 Task: Add the task  Upgrade and migrate company data analytics to a cloud-based solution to the section Database Migration Sprint in the project AmberDrive and add a Due Date to the respective task as 2023/07/05
Action: Mouse moved to (745, 502)
Screenshot: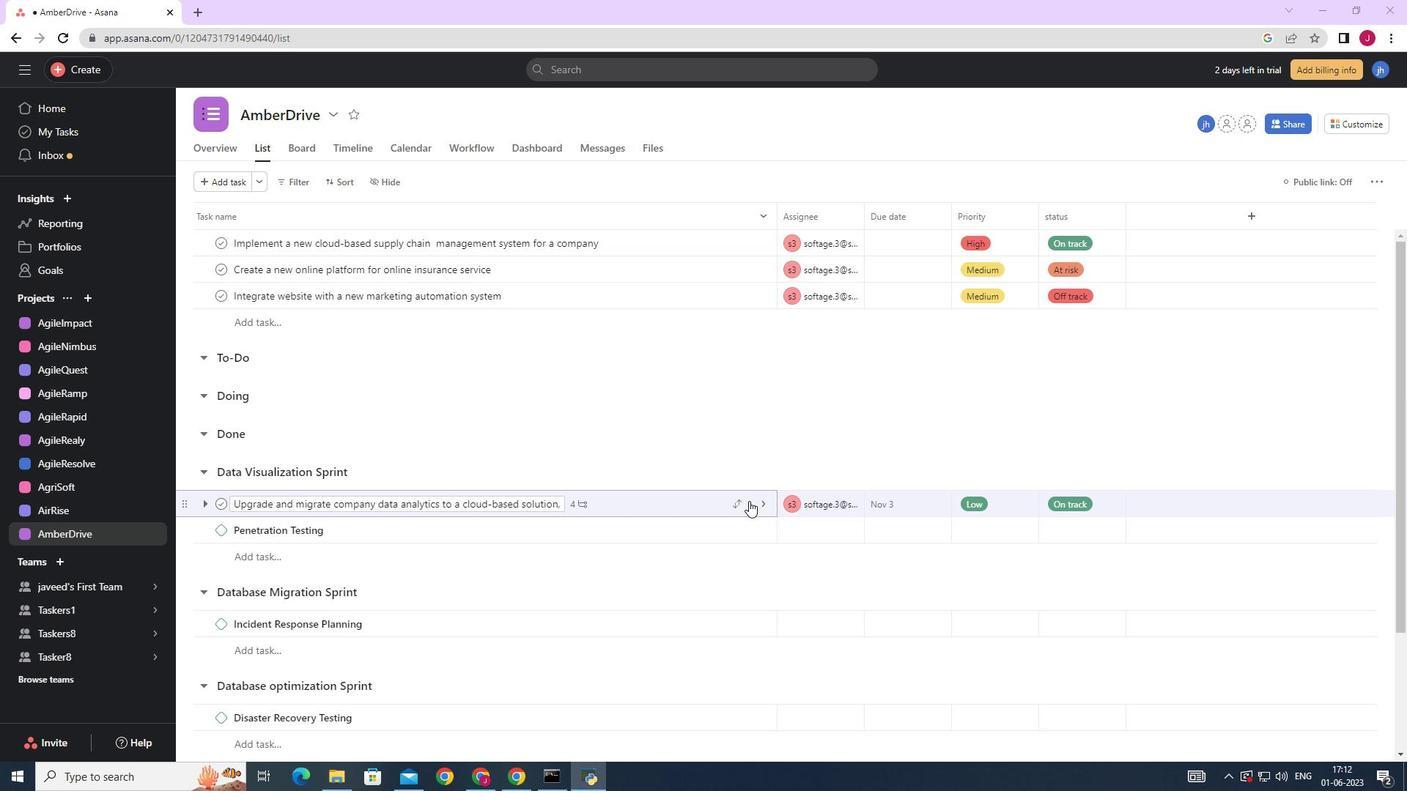 
Action: Mouse pressed left at (745, 502)
Screenshot: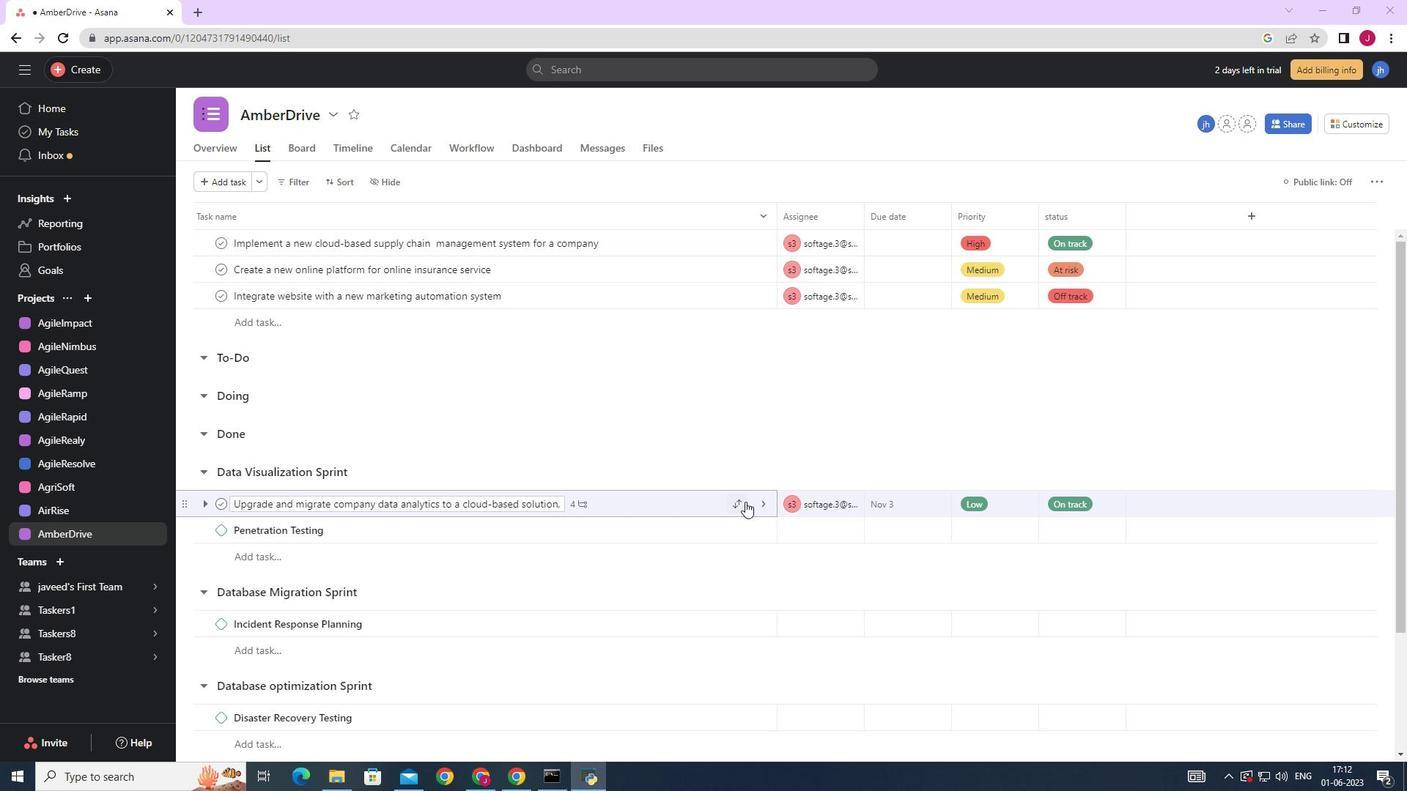 
Action: Mouse moved to (682, 385)
Screenshot: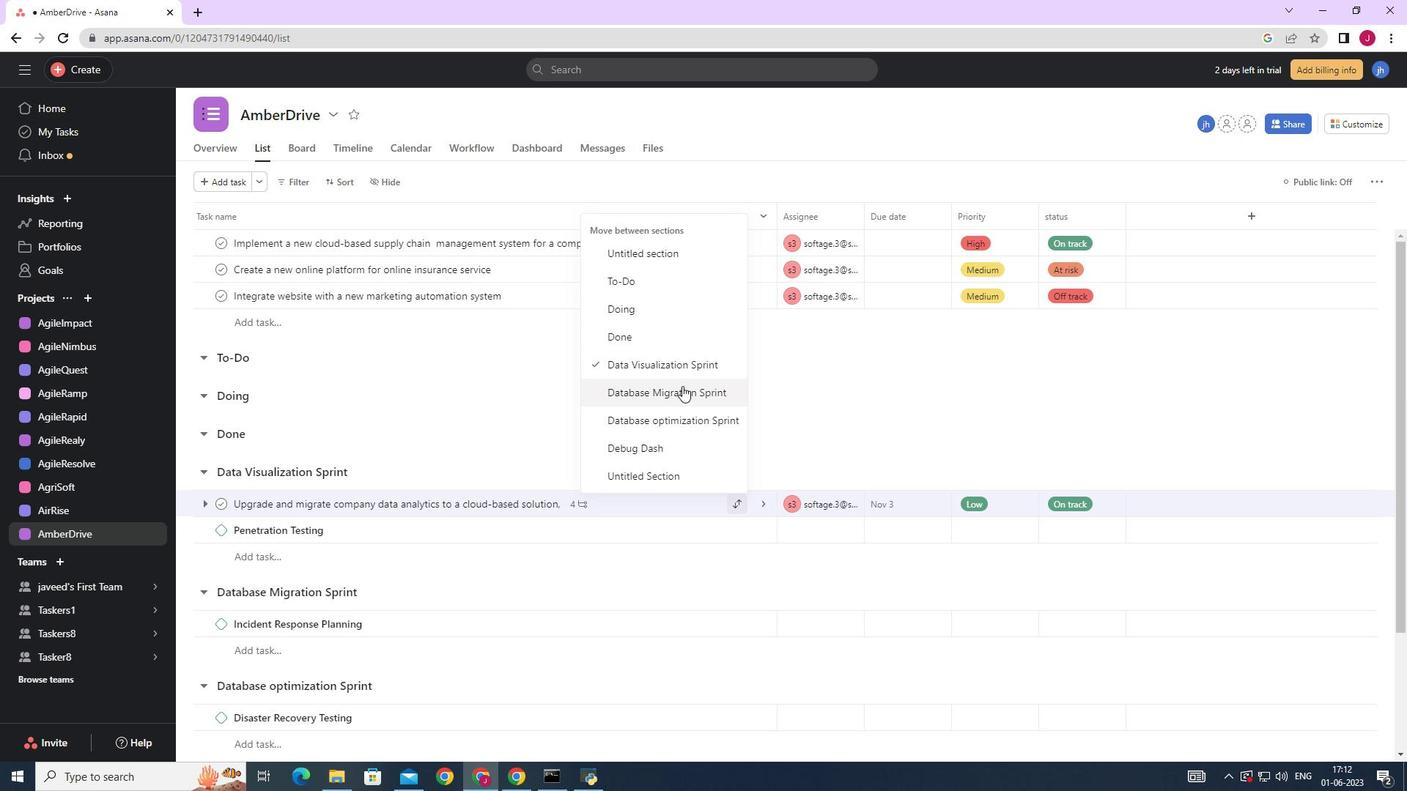 
Action: Mouse pressed left at (682, 385)
Screenshot: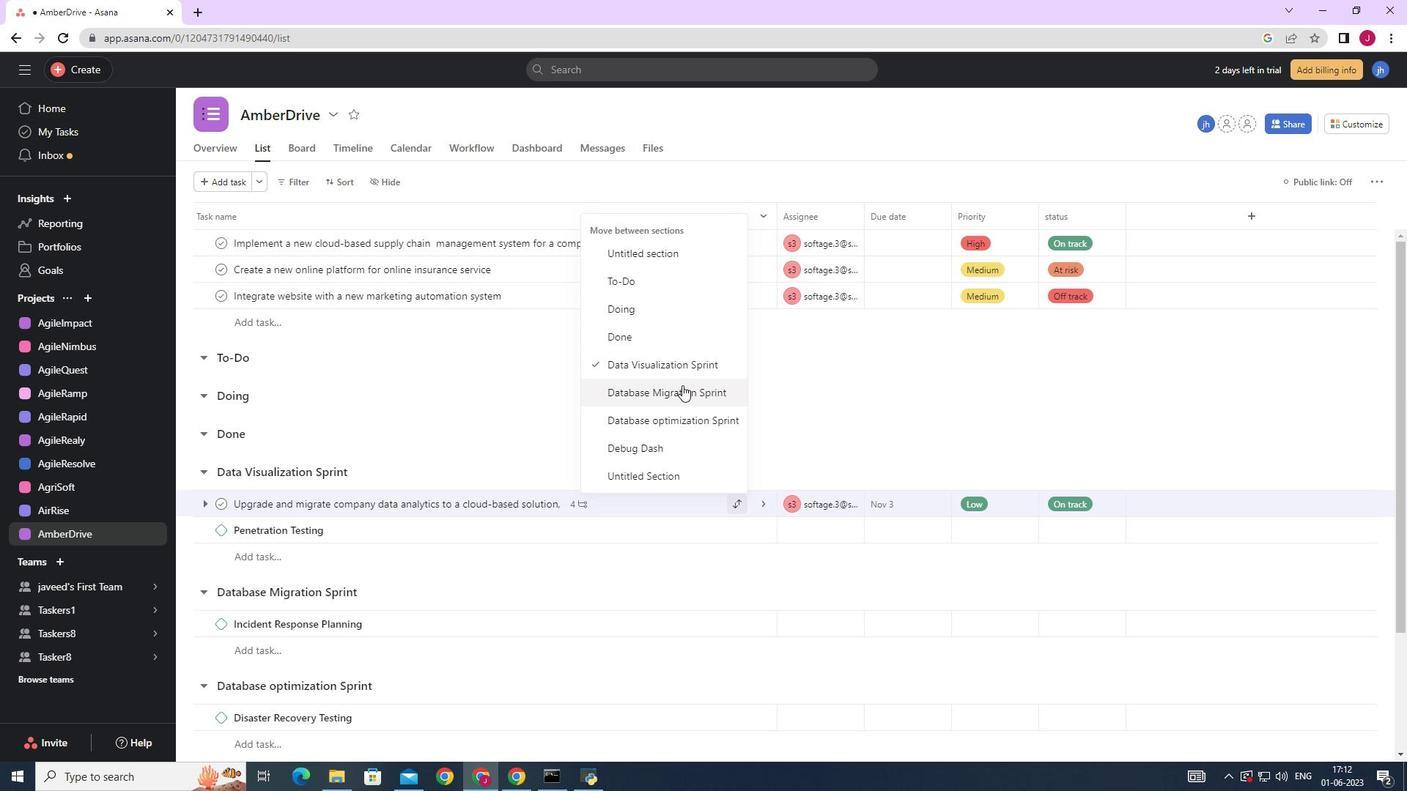 
Action: Mouse moved to (939, 600)
Screenshot: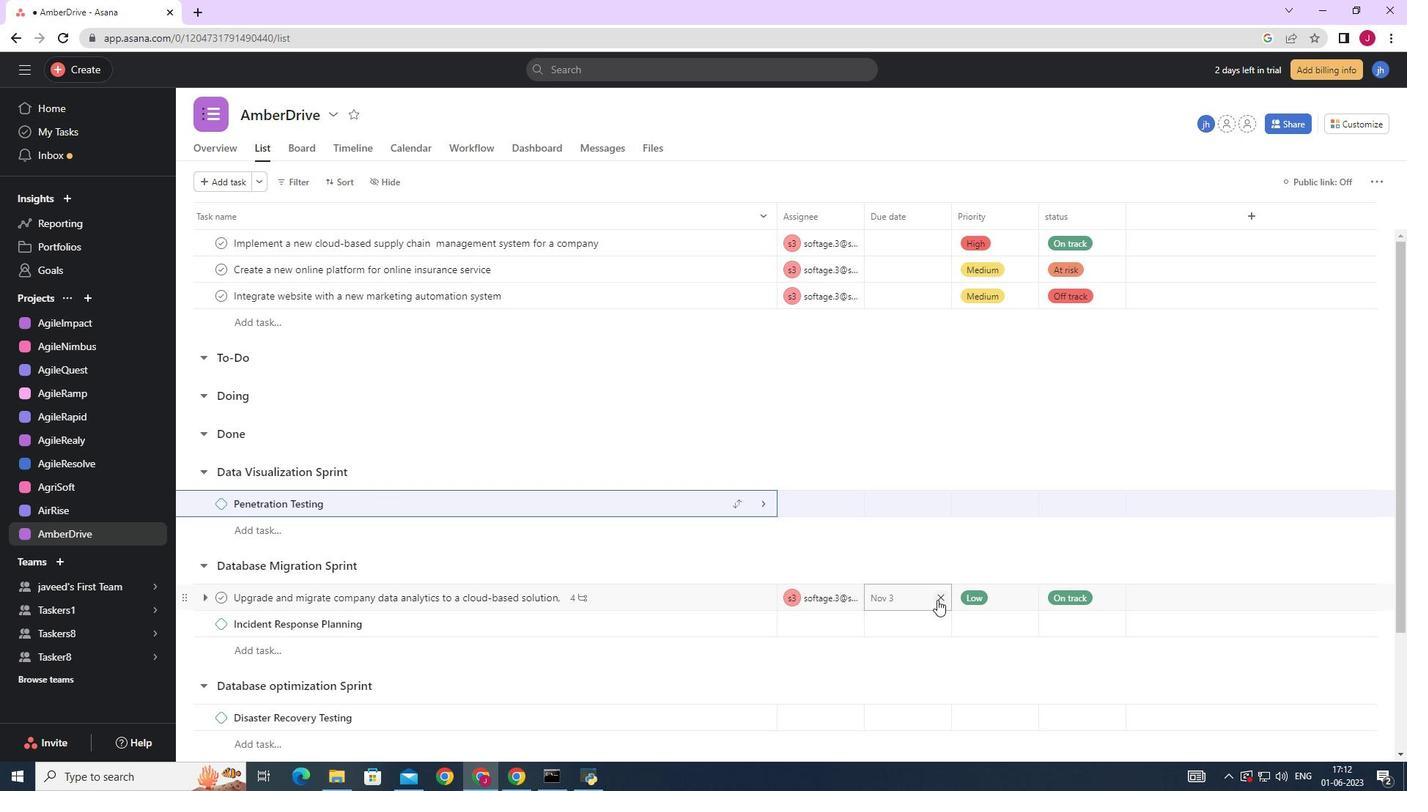 
Action: Mouse pressed left at (939, 600)
Screenshot: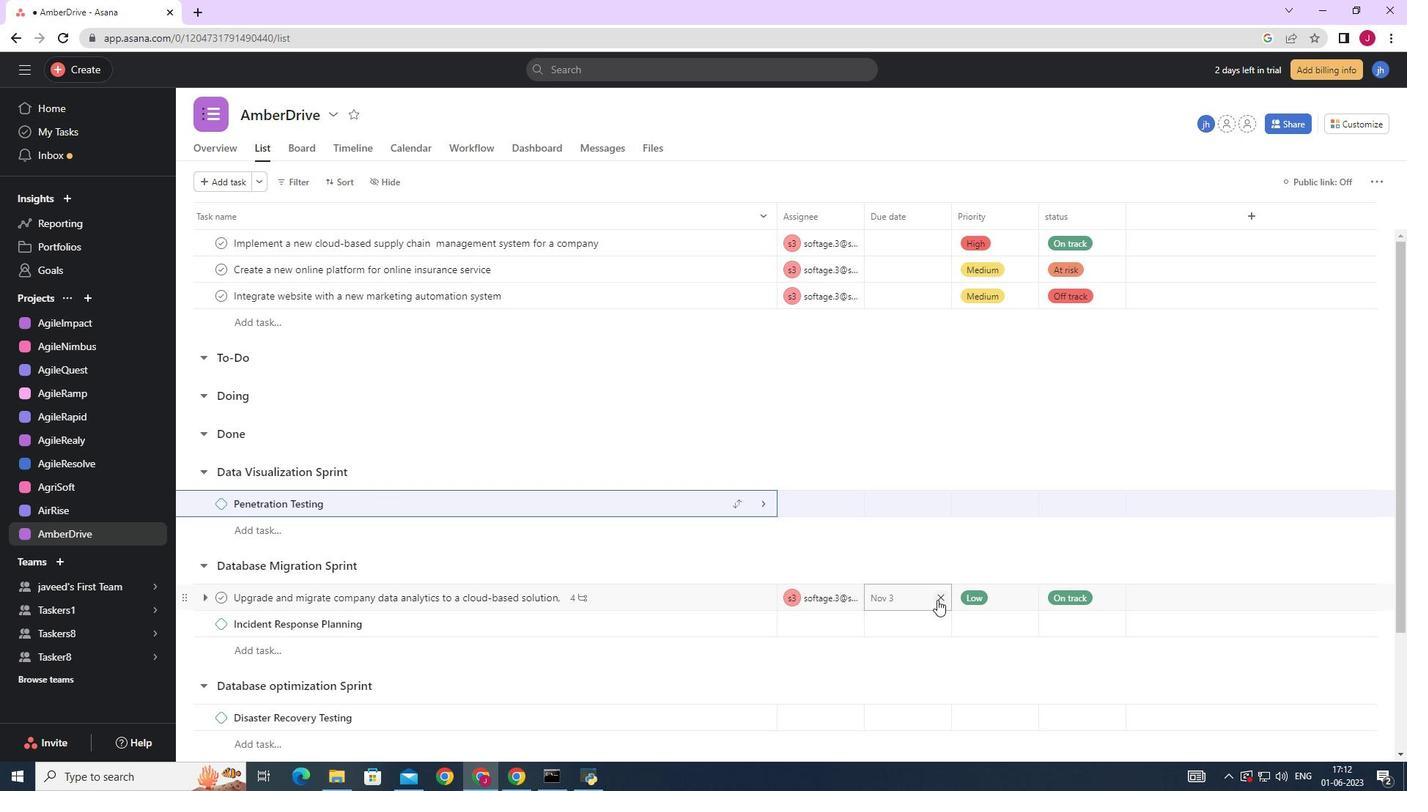 
Action: Mouse moved to (906, 600)
Screenshot: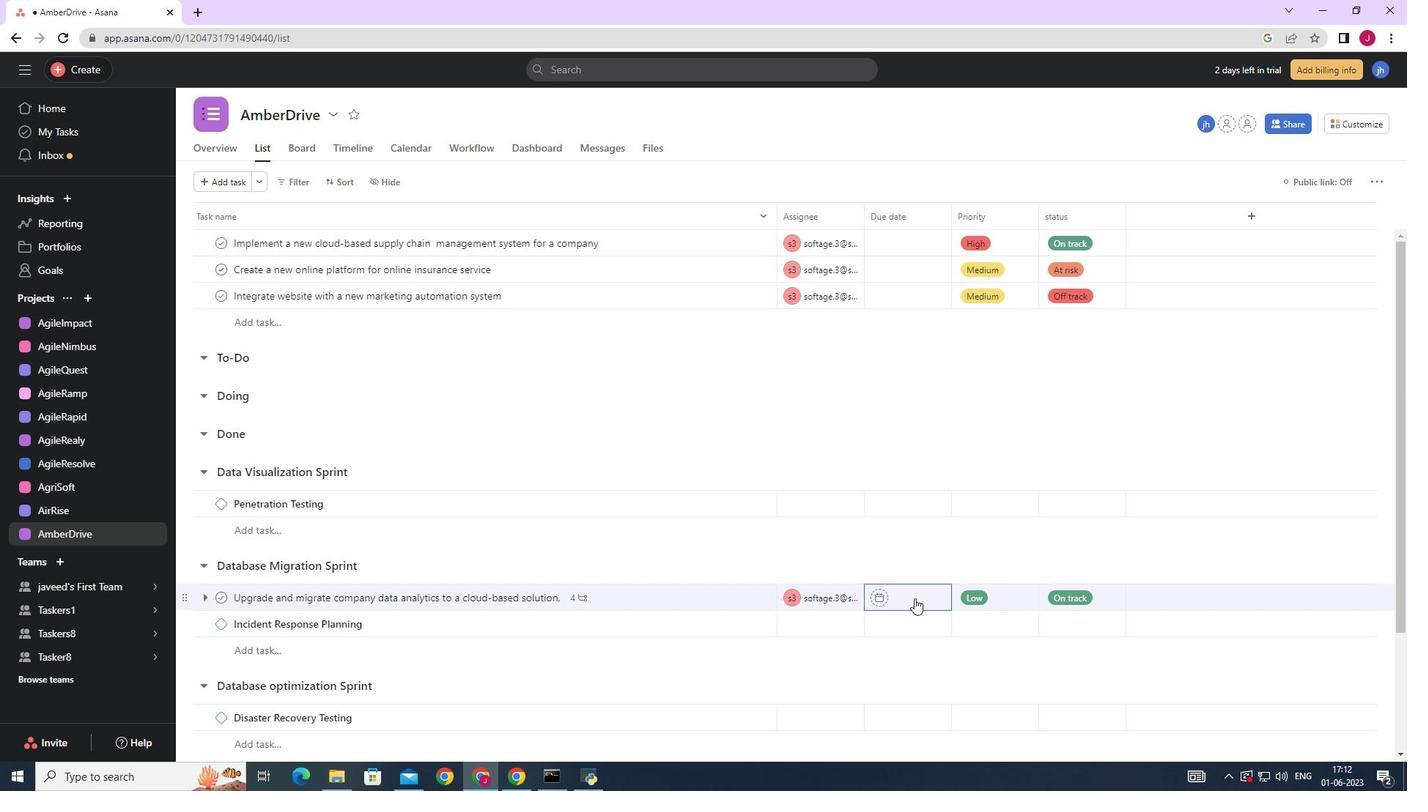 
Action: Mouse pressed left at (906, 600)
Screenshot: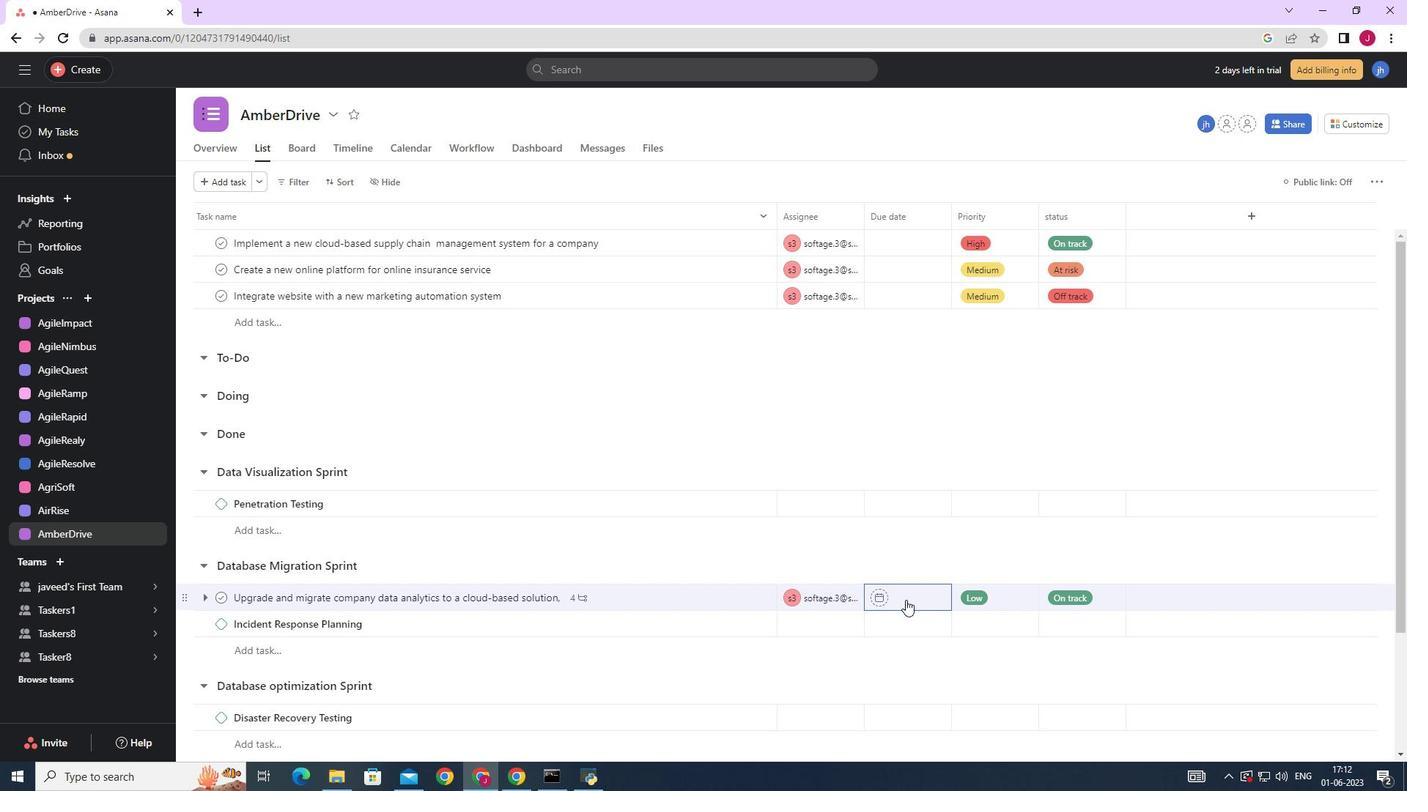 
Action: Mouse moved to (1056, 367)
Screenshot: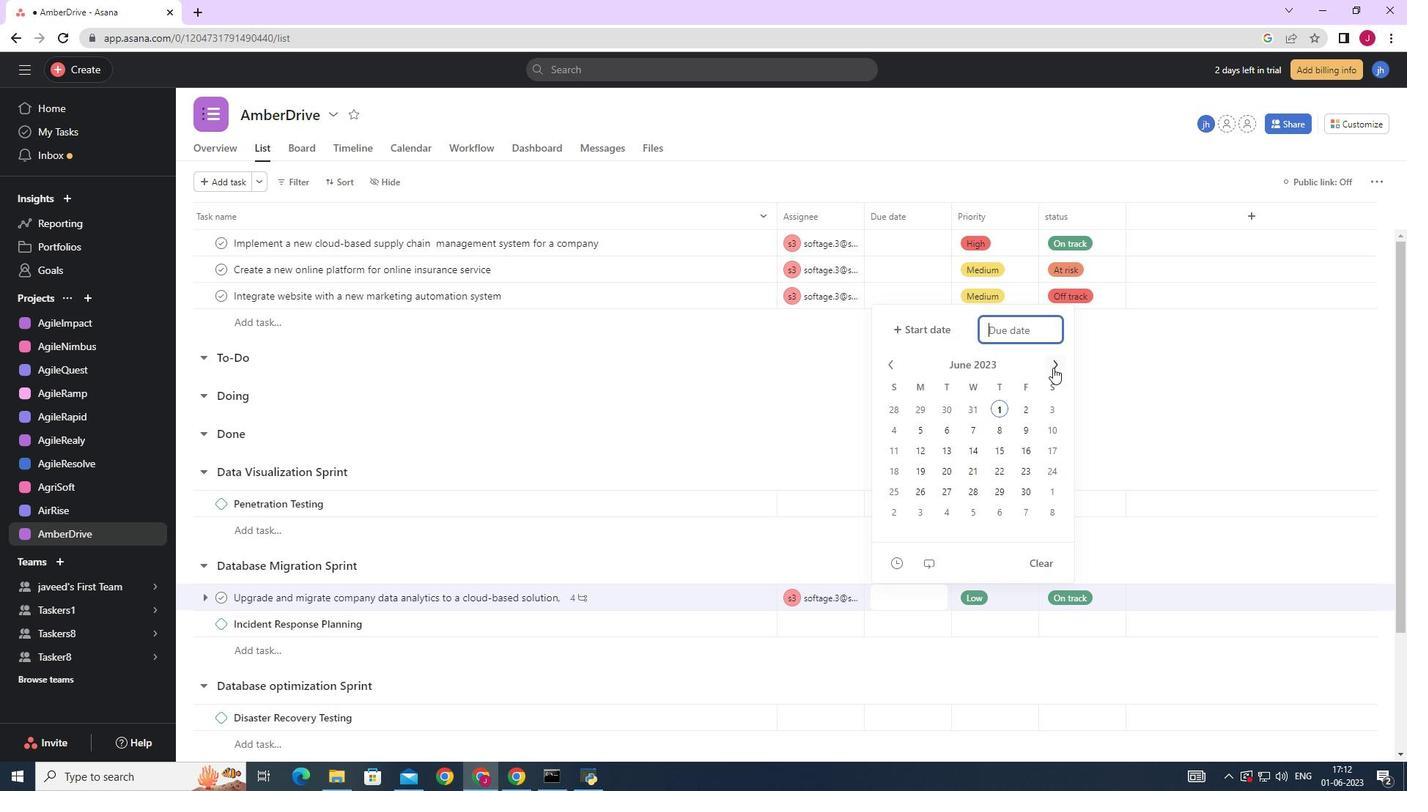 
Action: Mouse pressed left at (1056, 367)
Screenshot: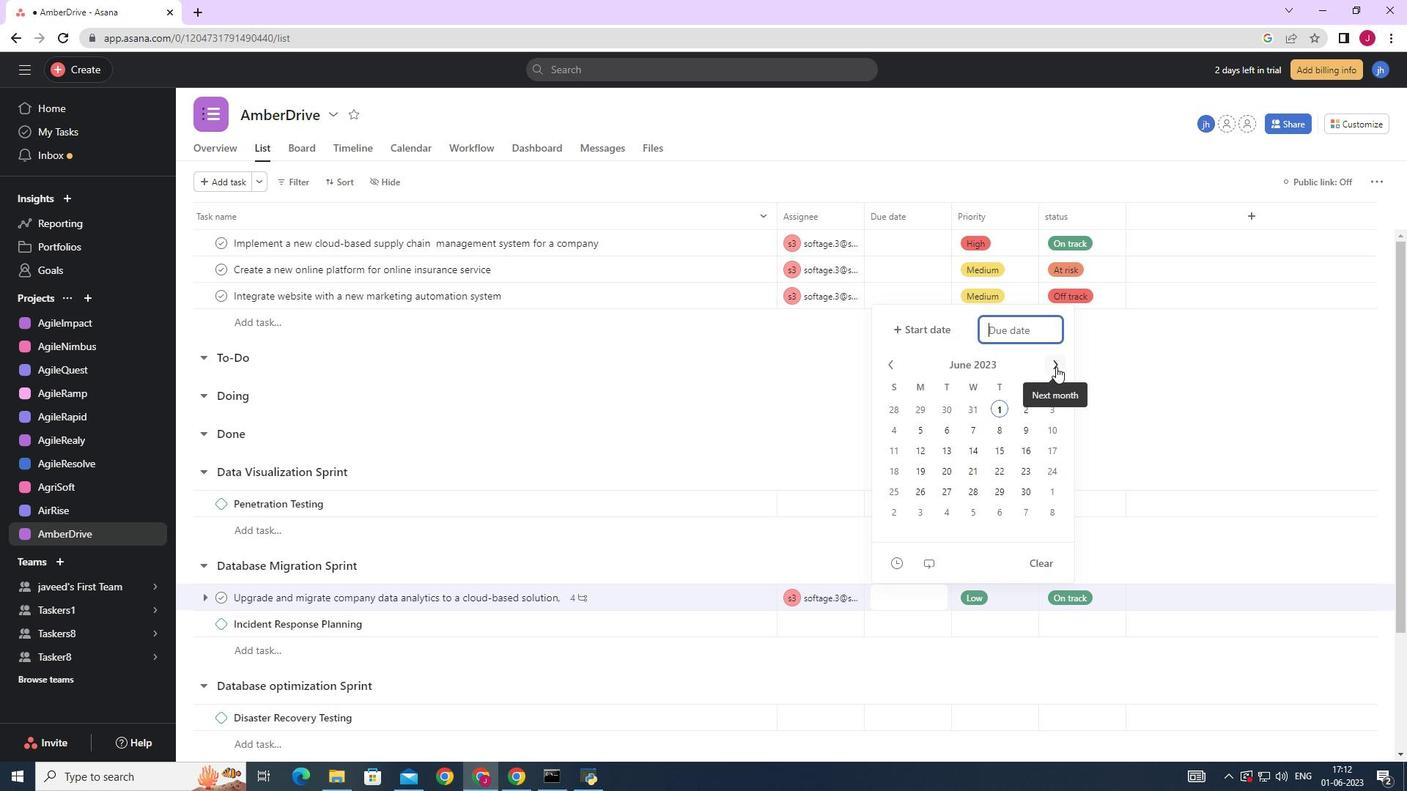 
Action: Mouse pressed left at (1056, 367)
Screenshot: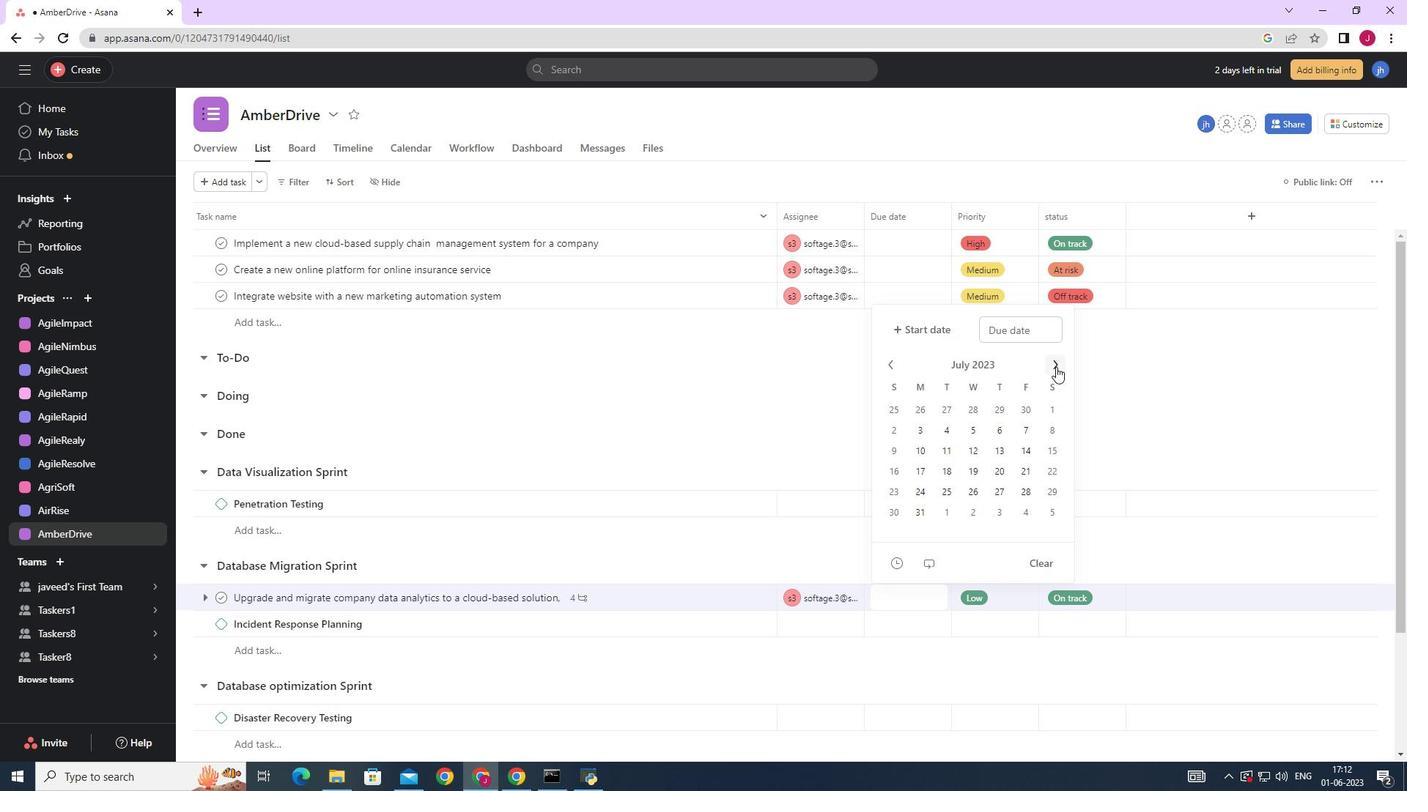
Action: Mouse pressed left at (1056, 367)
Screenshot: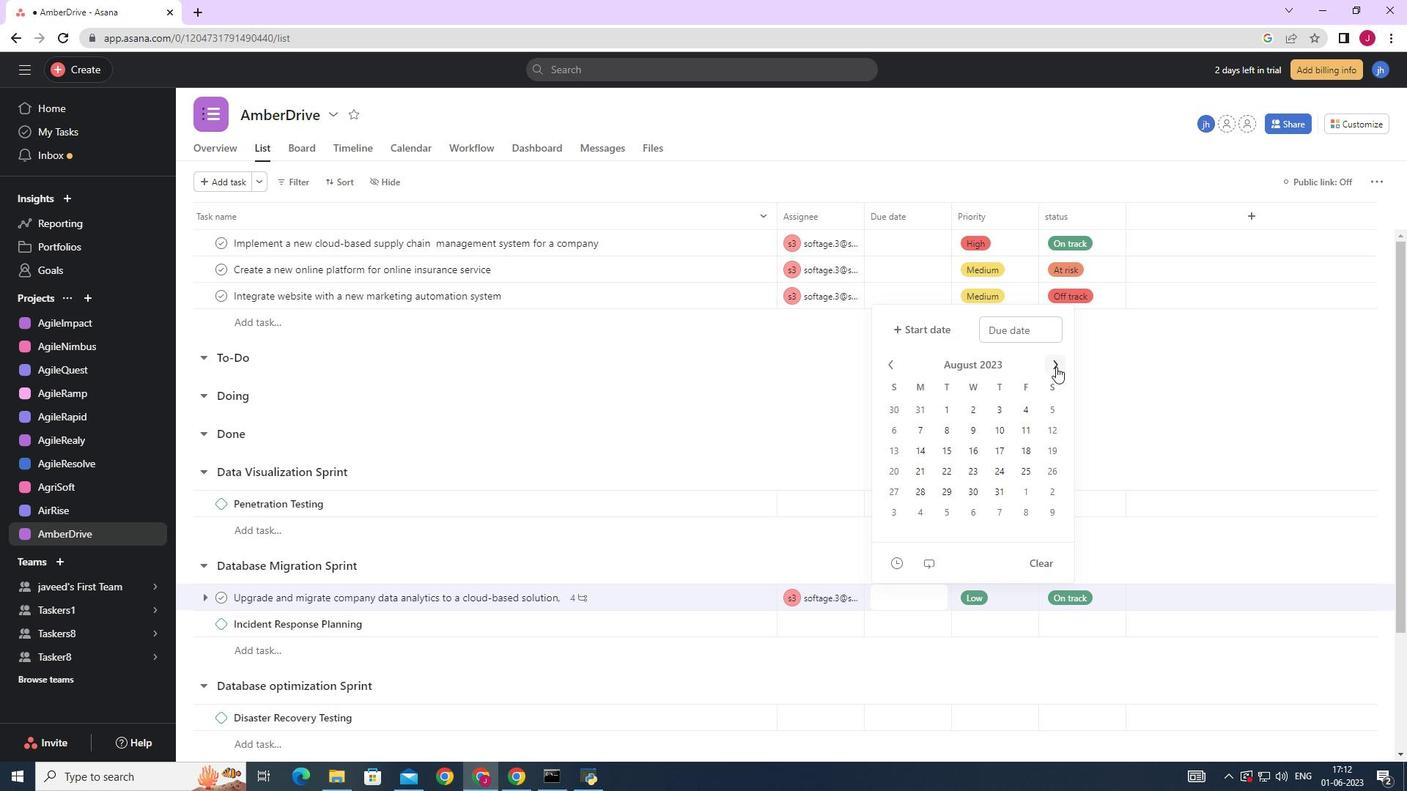 
Action: Mouse pressed left at (1056, 367)
Screenshot: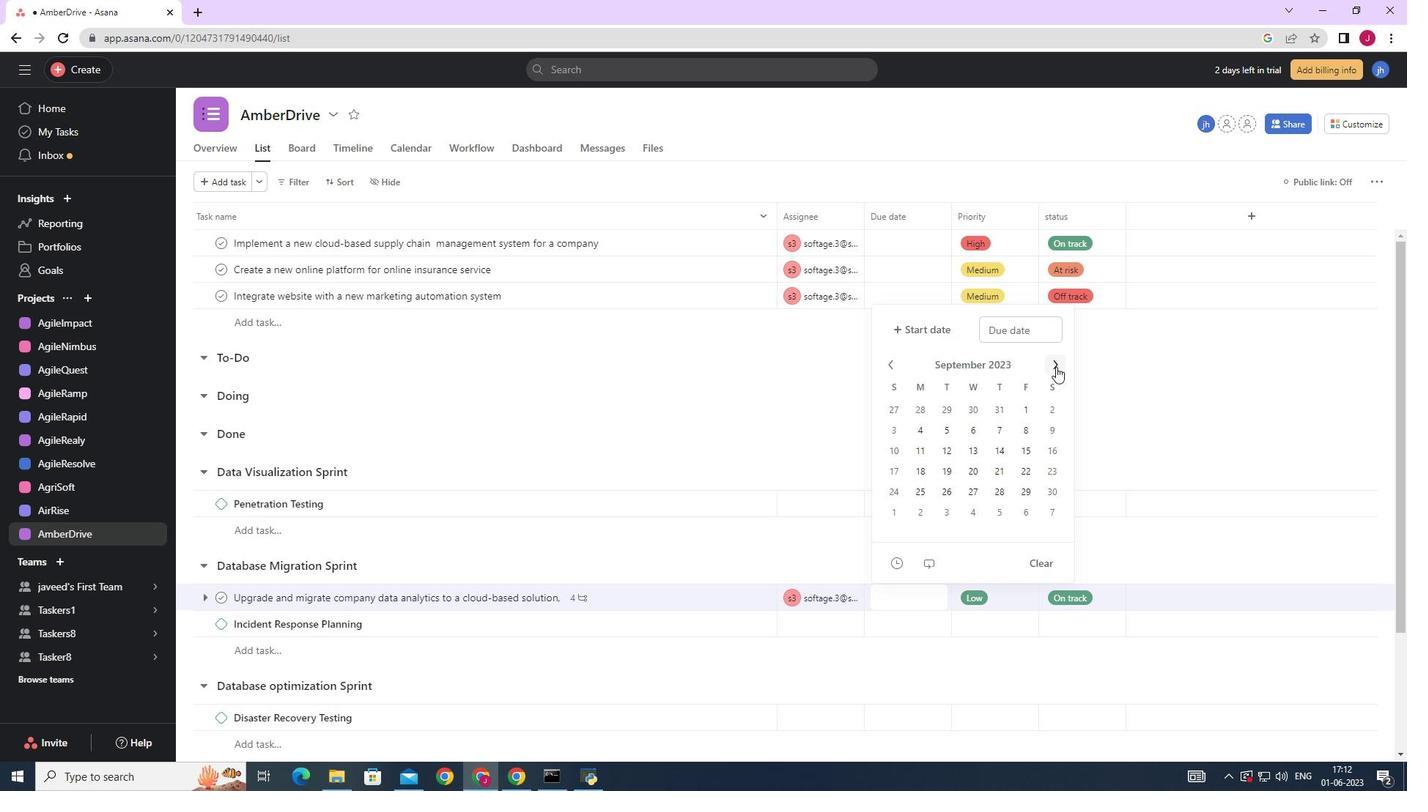 
Action: Mouse moved to (887, 364)
Screenshot: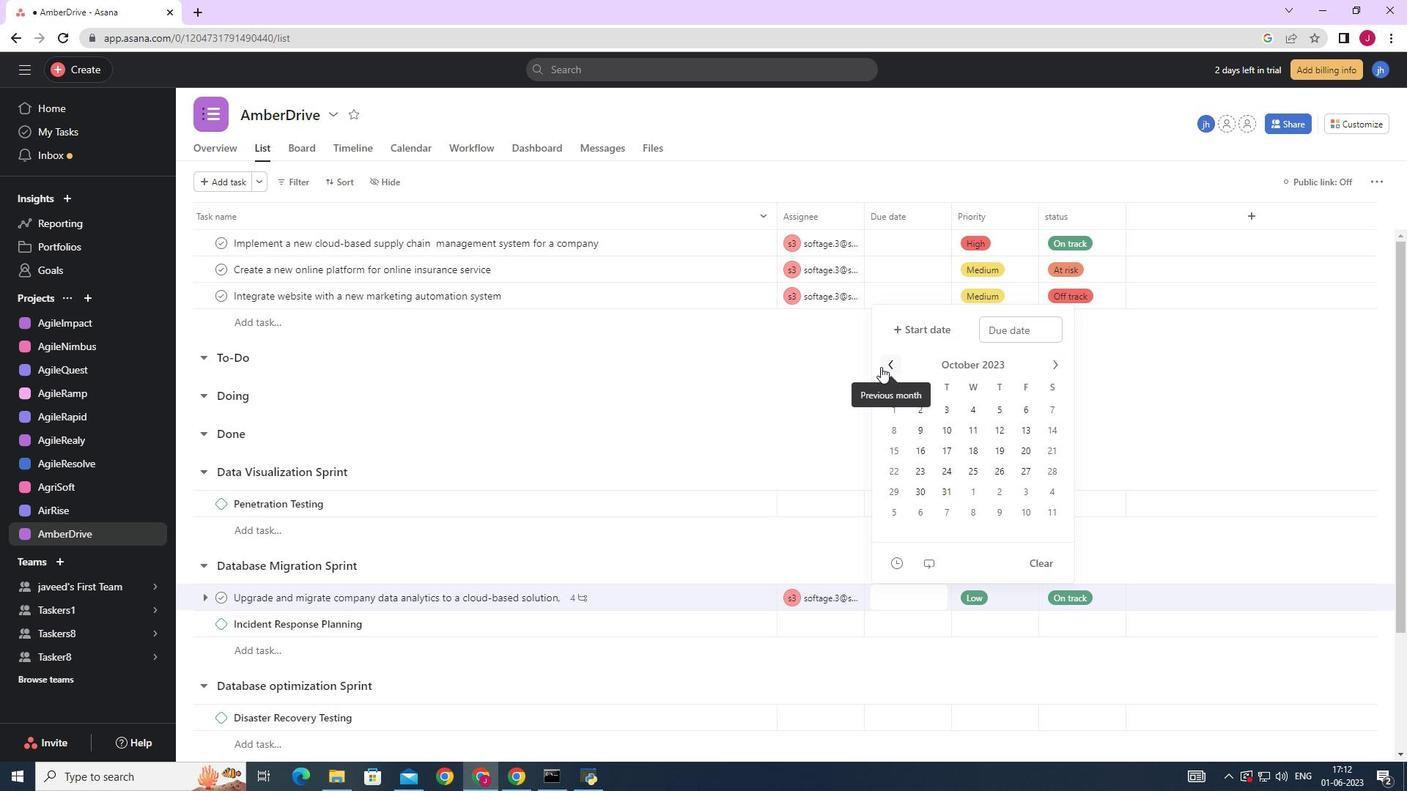 
Action: Mouse pressed left at (887, 364)
Screenshot: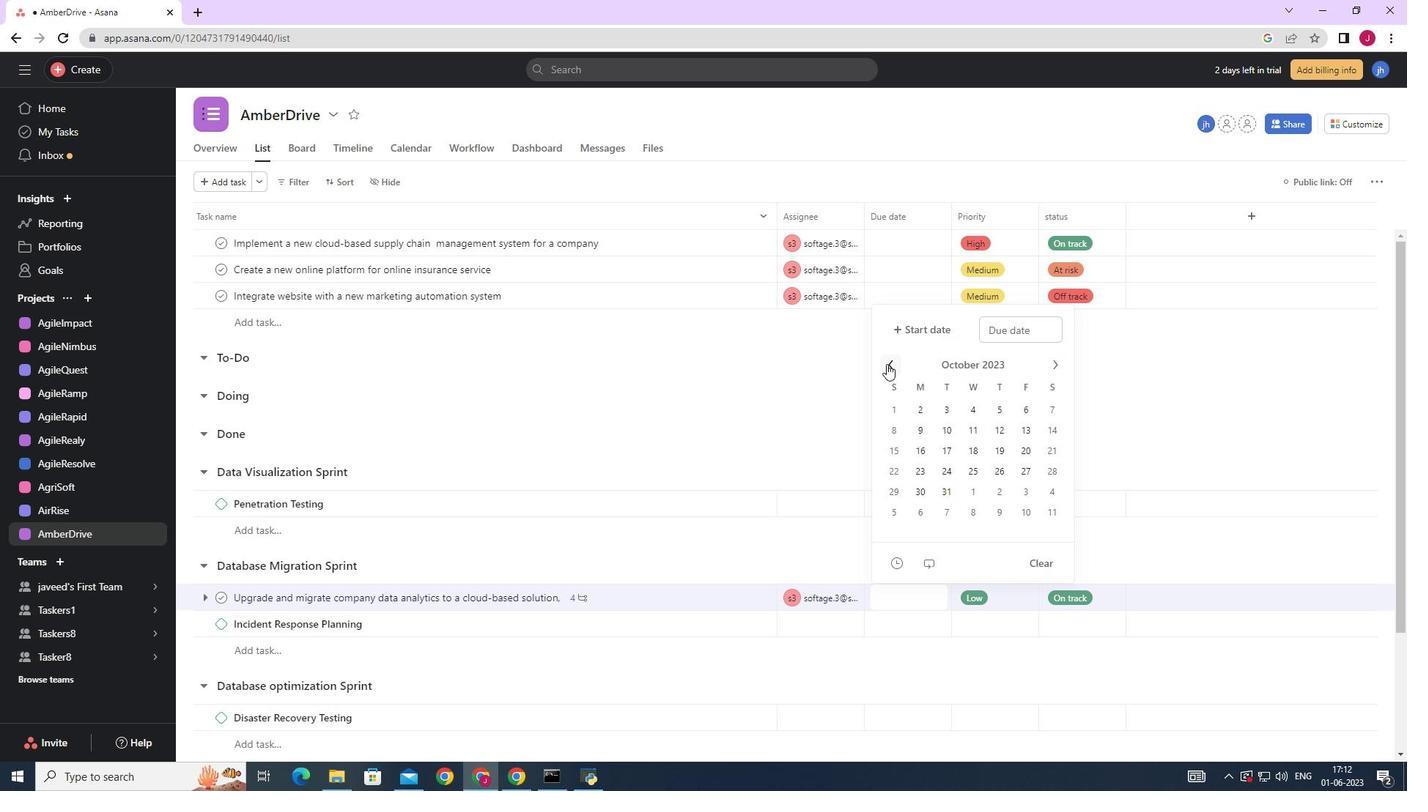 
Action: Mouse moved to (887, 364)
Screenshot: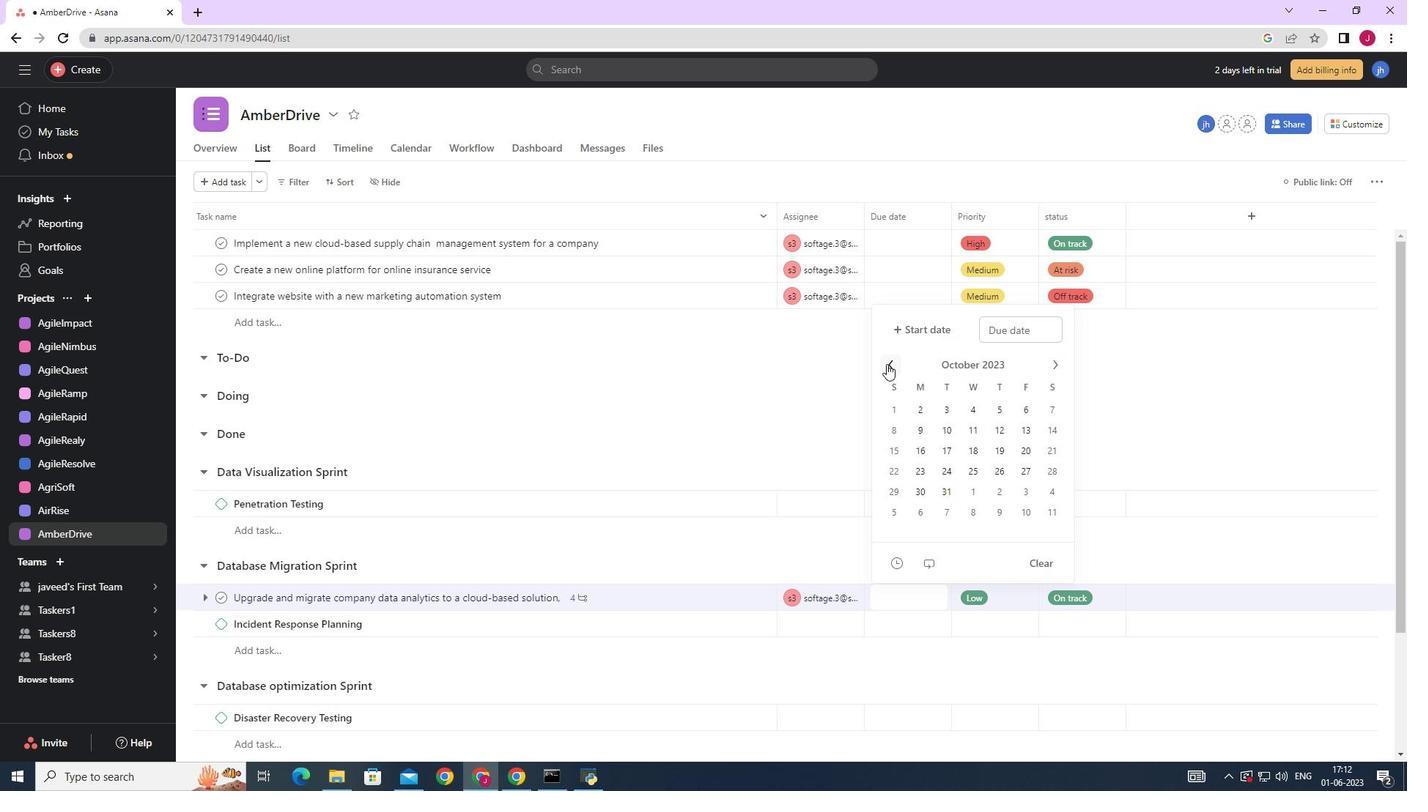 
Action: Mouse pressed left at (887, 364)
Screenshot: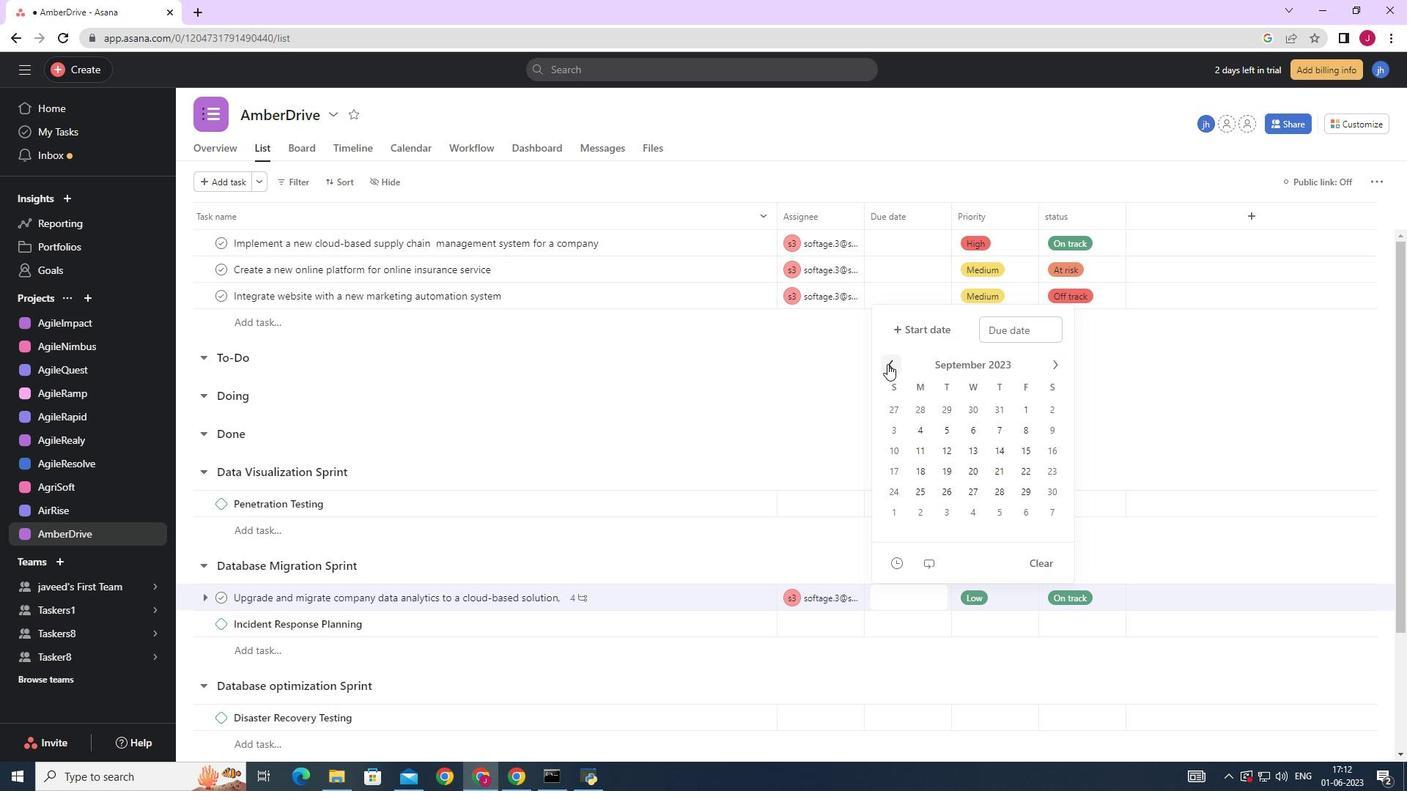 
Action: Mouse pressed left at (887, 364)
Screenshot: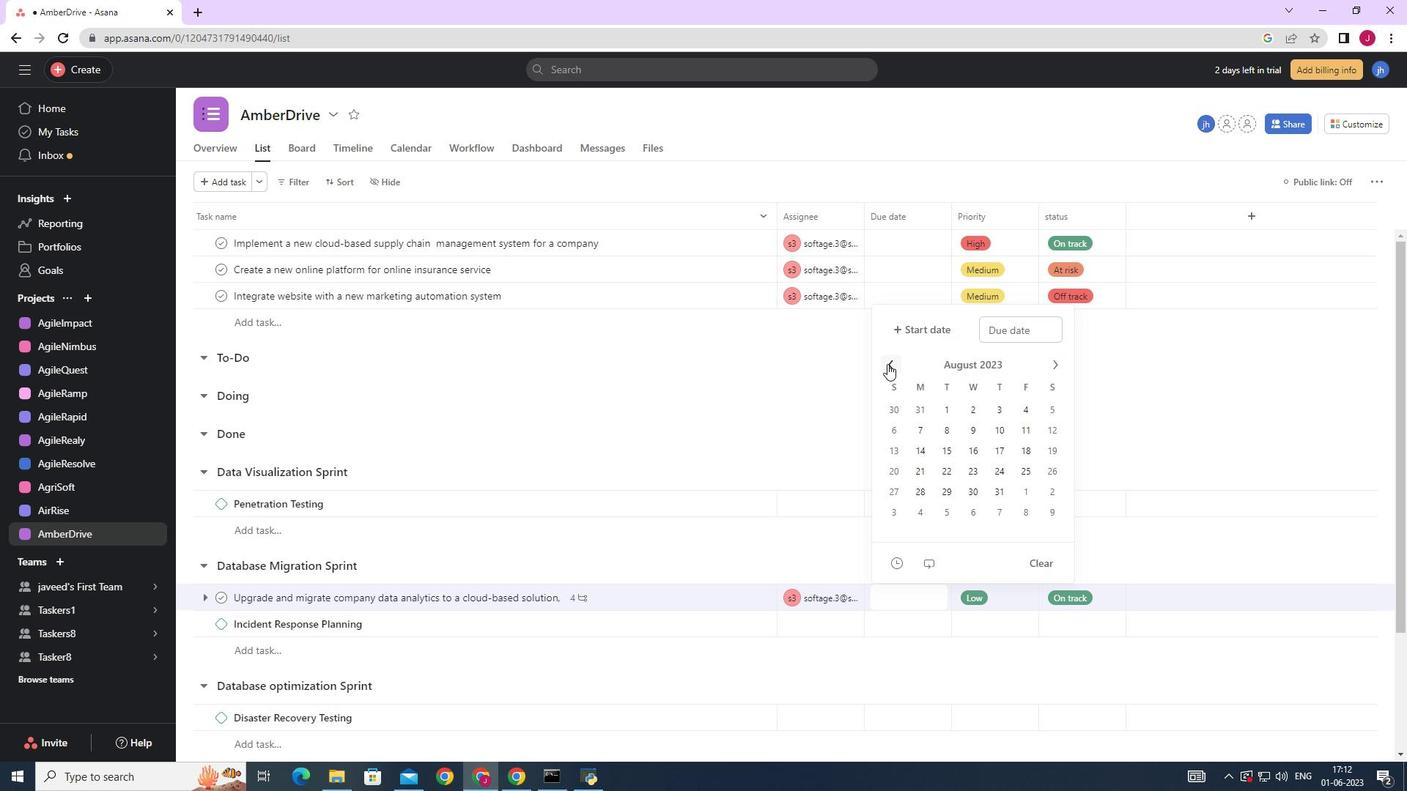 
Action: Mouse moved to (967, 429)
Screenshot: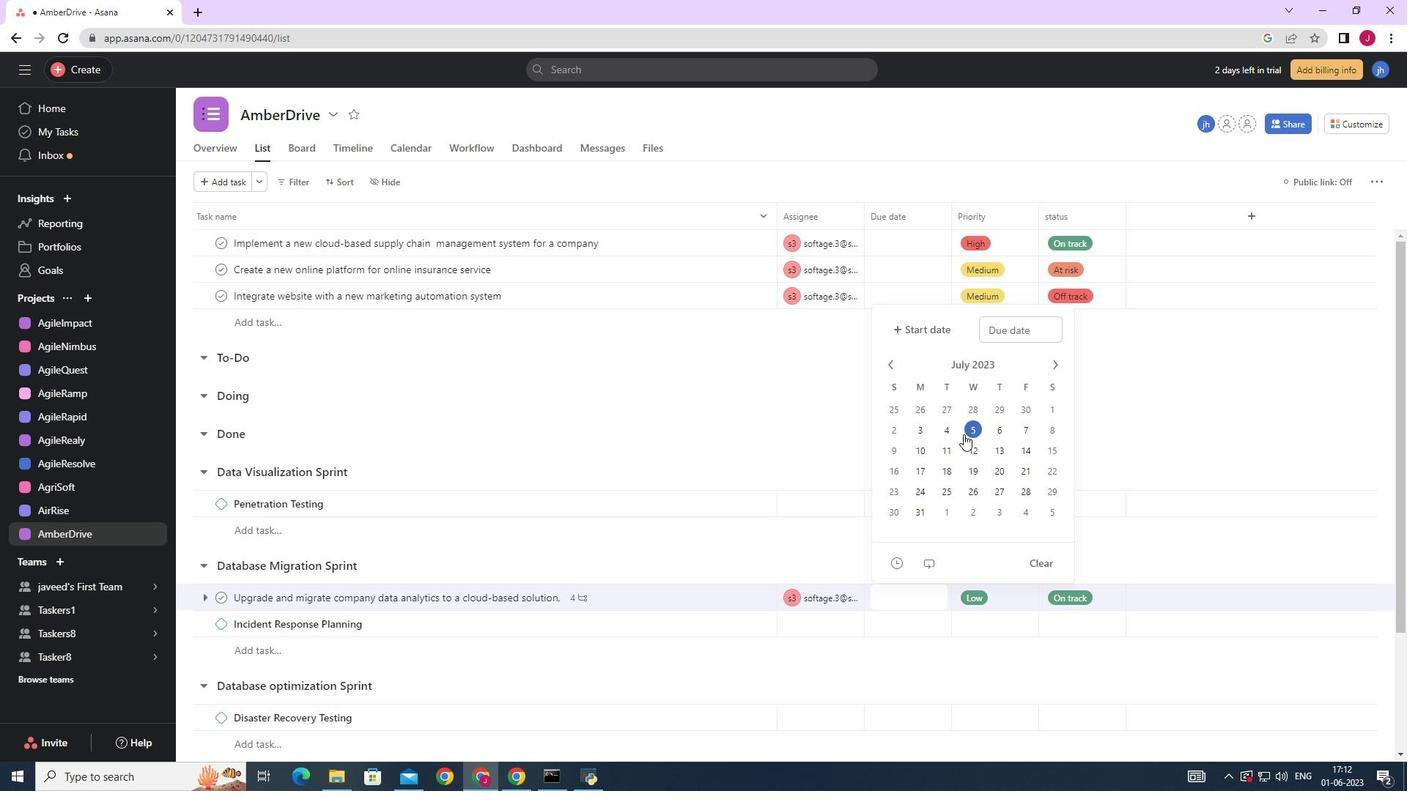 
Action: Mouse pressed left at (967, 429)
Screenshot: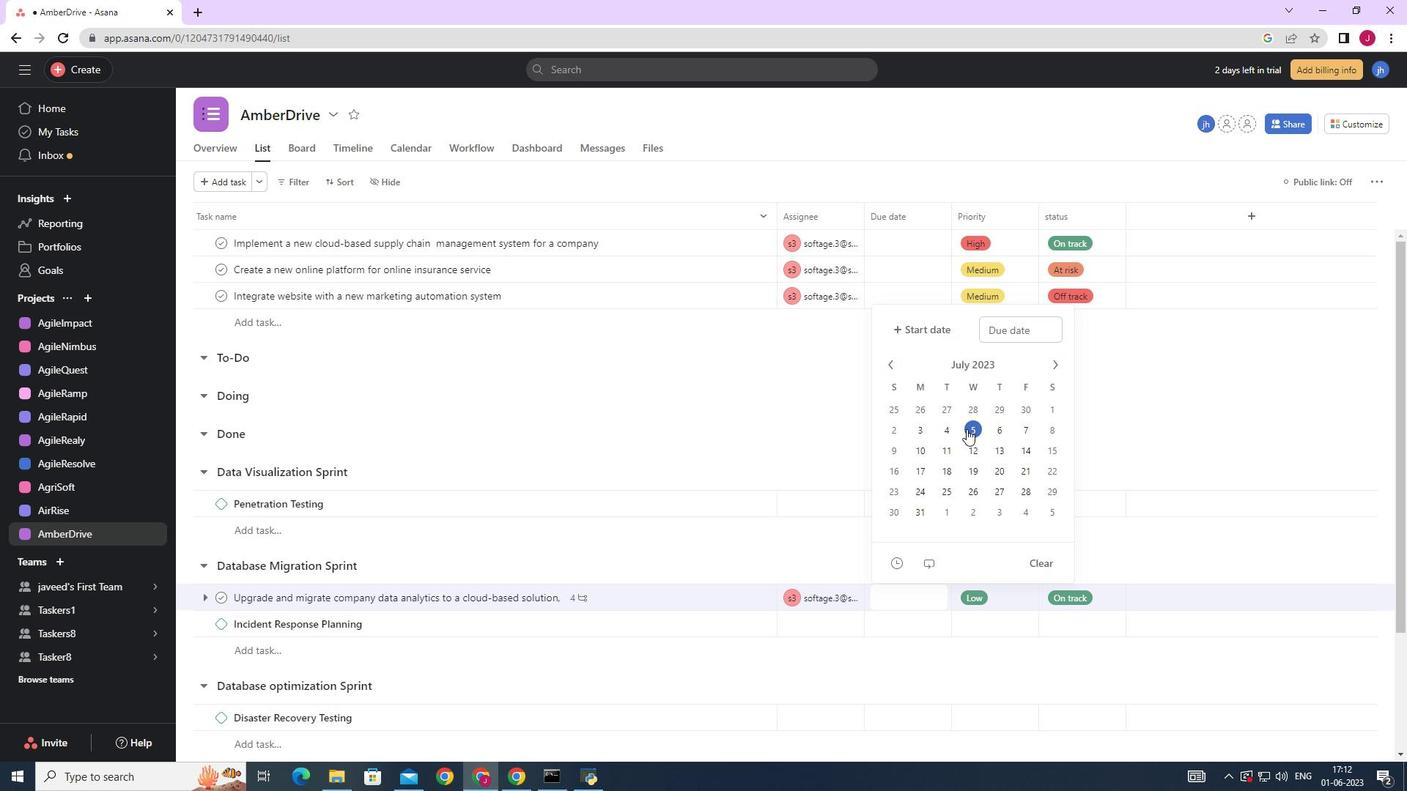 
Action: Mouse moved to (1203, 420)
Screenshot: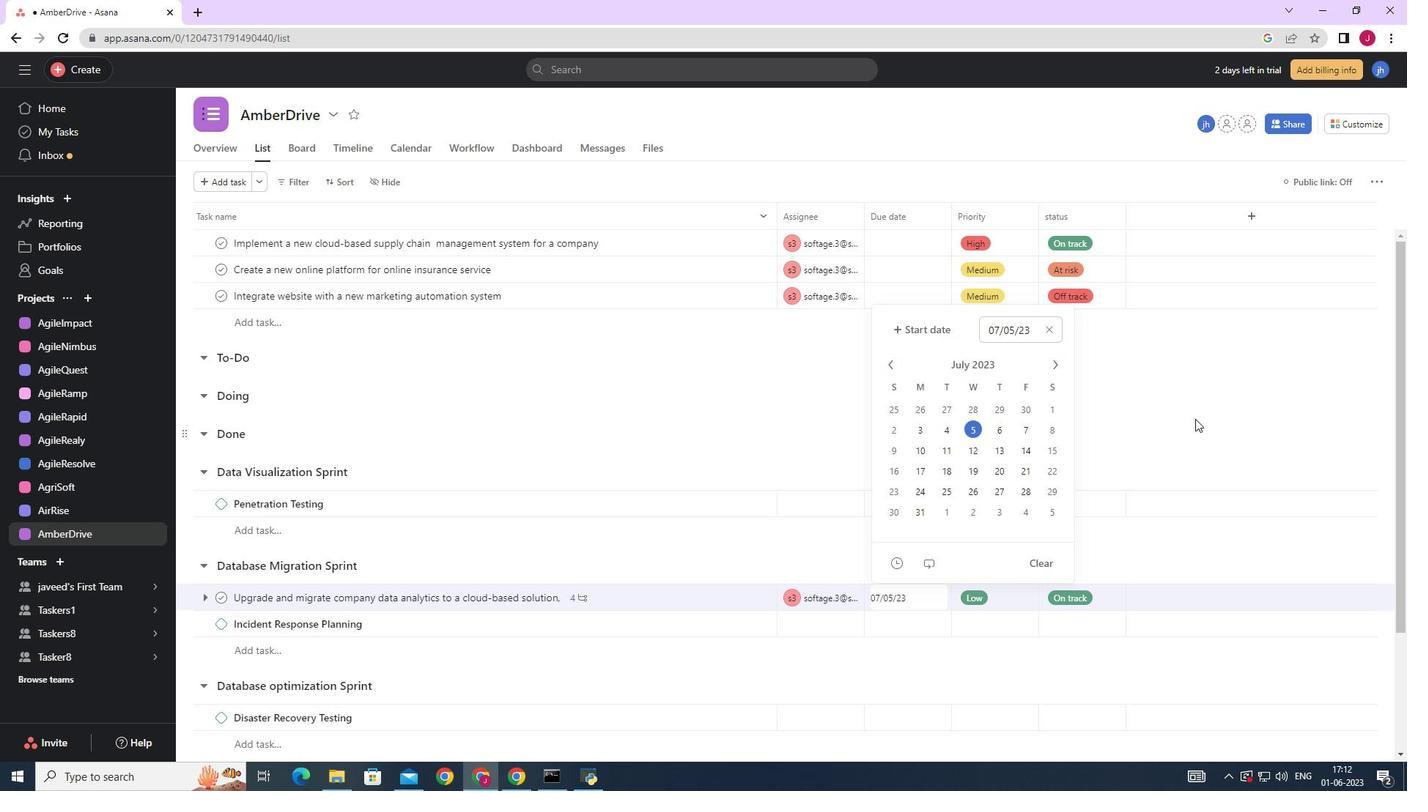 
Action: Mouse pressed left at (1203, 420)
Screenshot: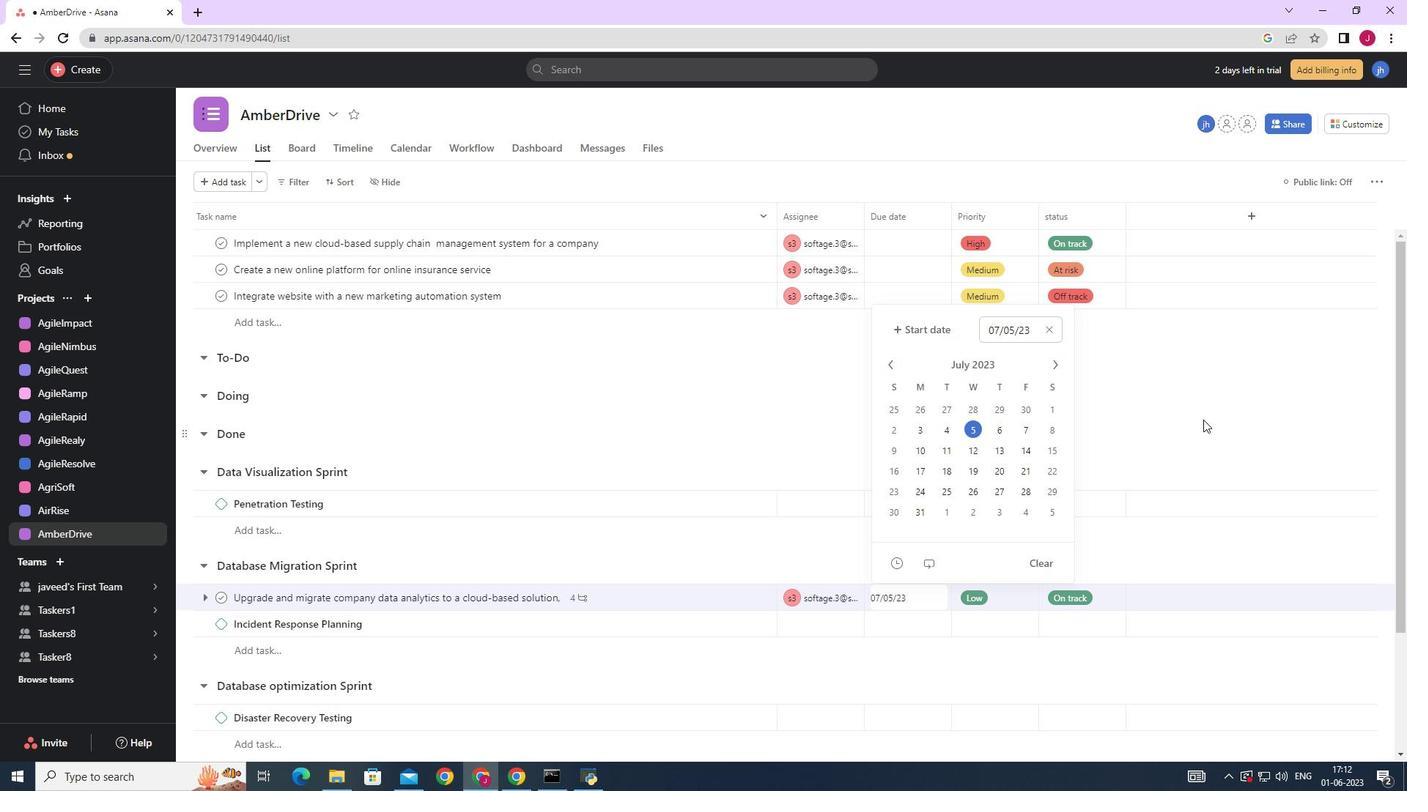 
Action: Mouse moved to (1206, 419)
Screenshot: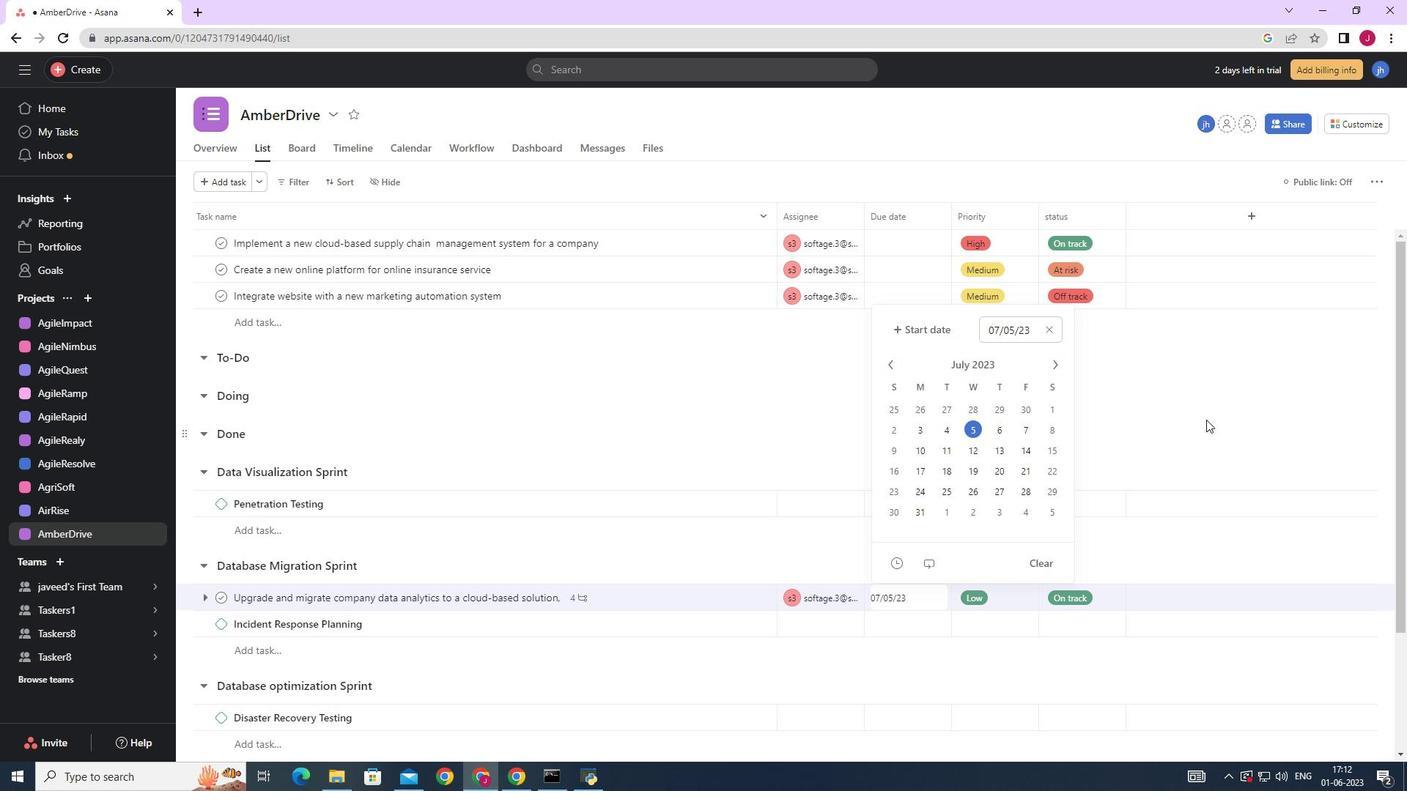 
